 Task: Create in the project Wizardry in Backlog an issue 'Integrate a new feedback survey feature into an existing website to gather user feedback and suggestions', assign it to team member softage.1@softage.net and change the status to IN PROGRESS.
Action: Mouse moved to (258, 312)
Screenshot: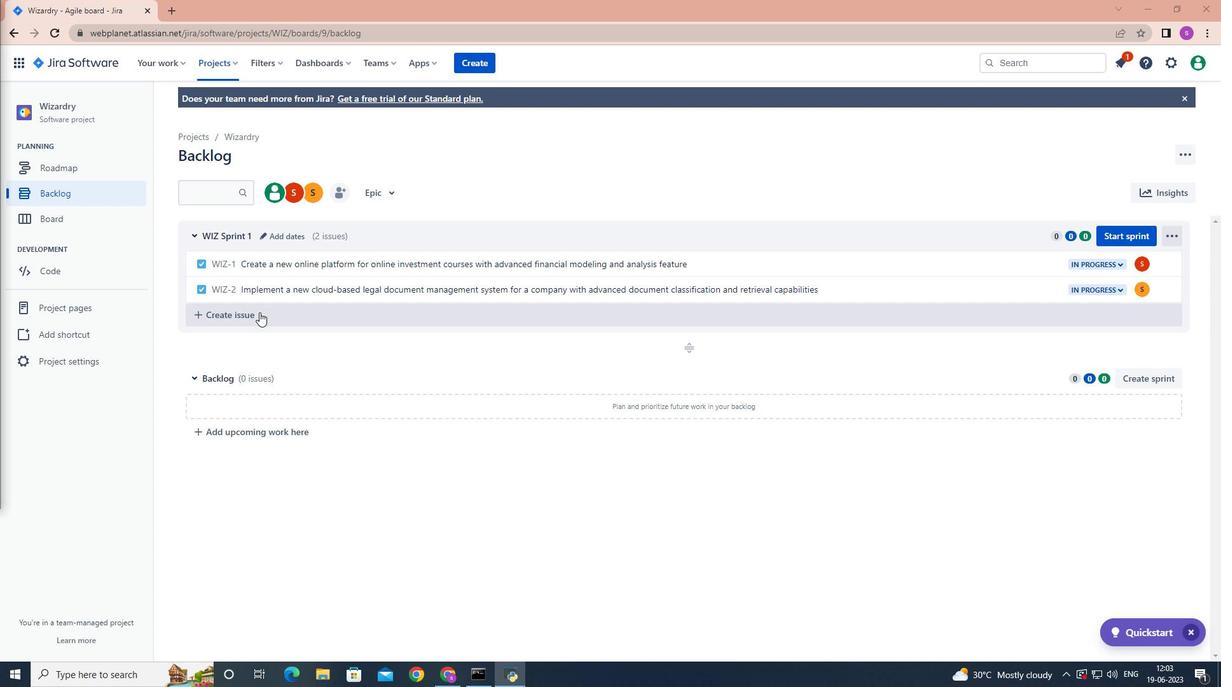 
Action: Mouse pressed left at (258, 312)
Screenshot: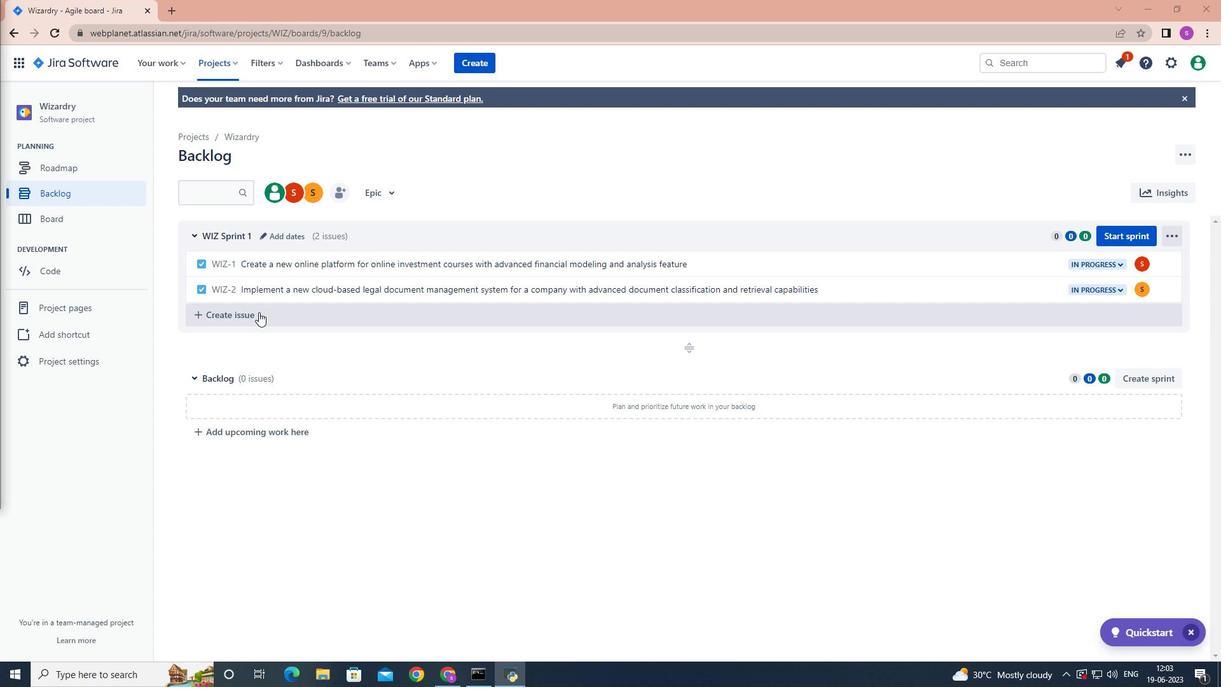 
Action: Mouse moved to (258, 312)
Screenshot: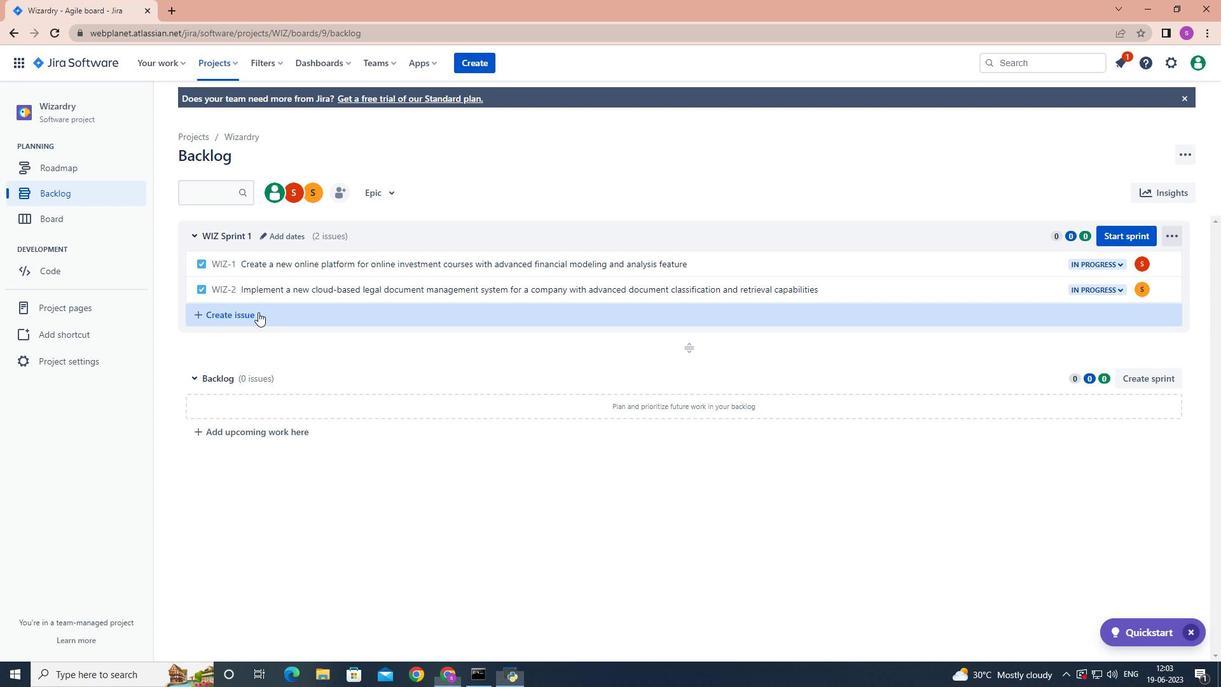 
Action: Key pressed <Key.shift>Integrate<Key.space>a<Key.space>new<Key.space>feedback<Key.space>survey<Key.space>feature<Key.space>into<Key.space>an<Key.space>existing<Key.space>wen<Key.backspace>bsite<Key.space>to<Key.space>gather<Key.space>user<Key.space>feedback<Key.space>and<Key.space>suggestion<Key.space><Key.enter>
Screenshot: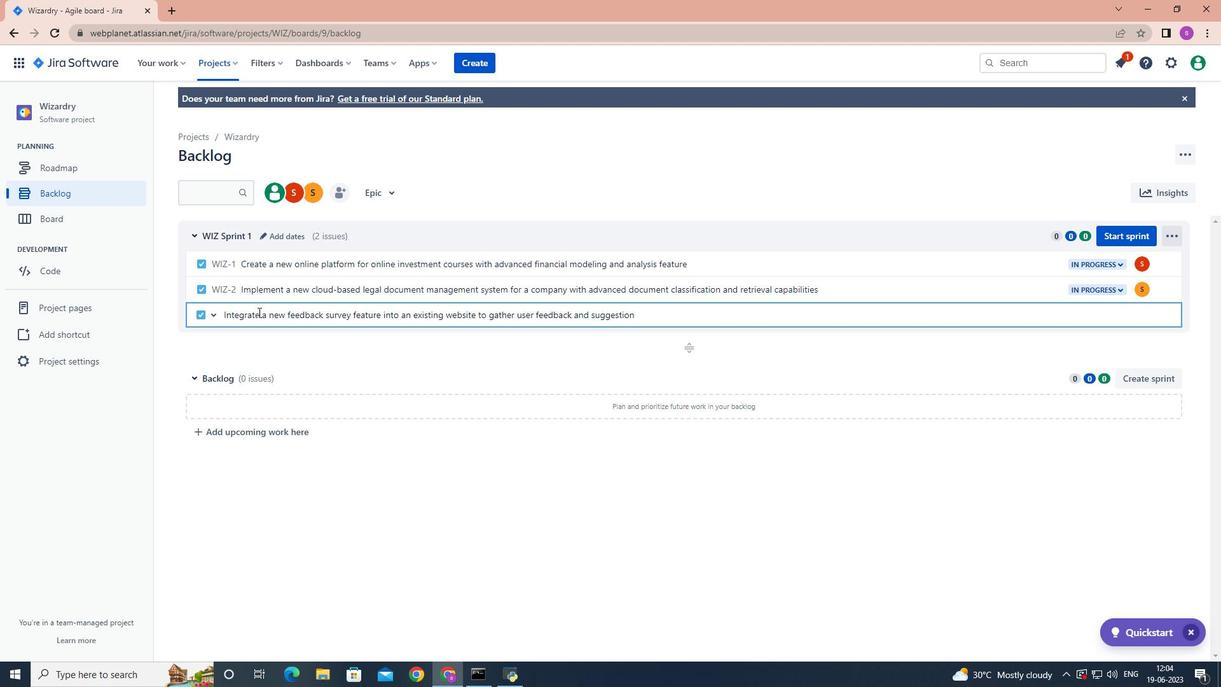 
Action: Mouse moved to (1138, 315)
Screenshot: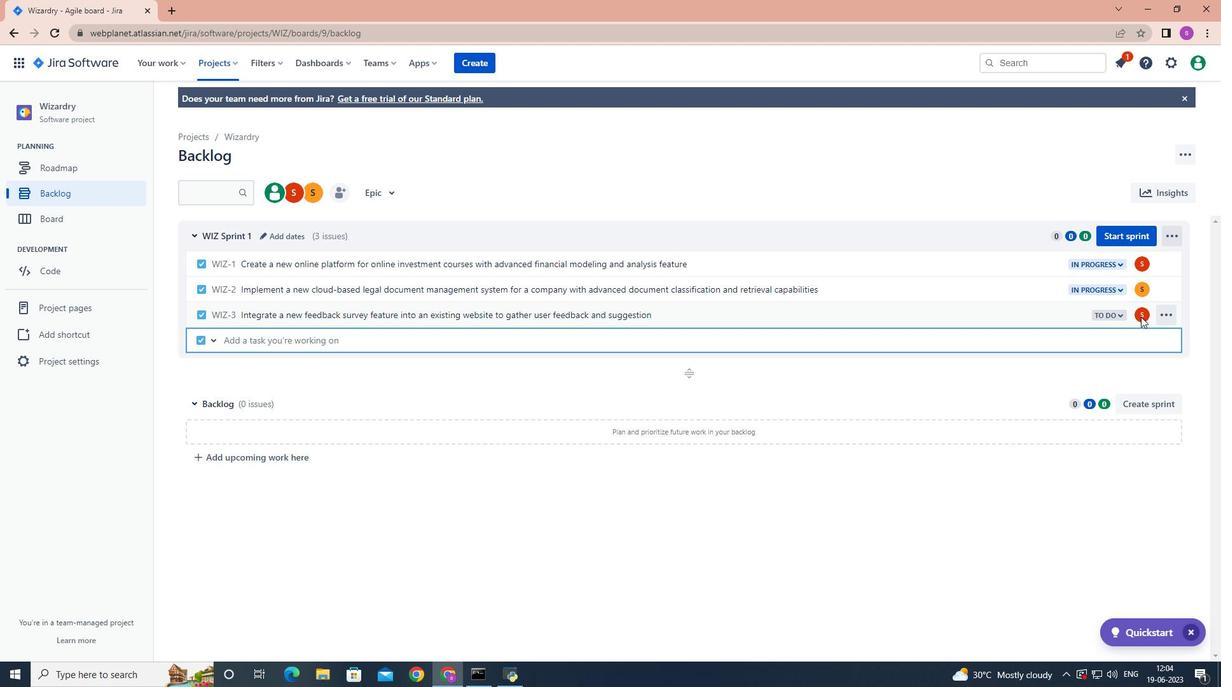 
Action: Mouse pressed left at (1138, 315)
Screenshot: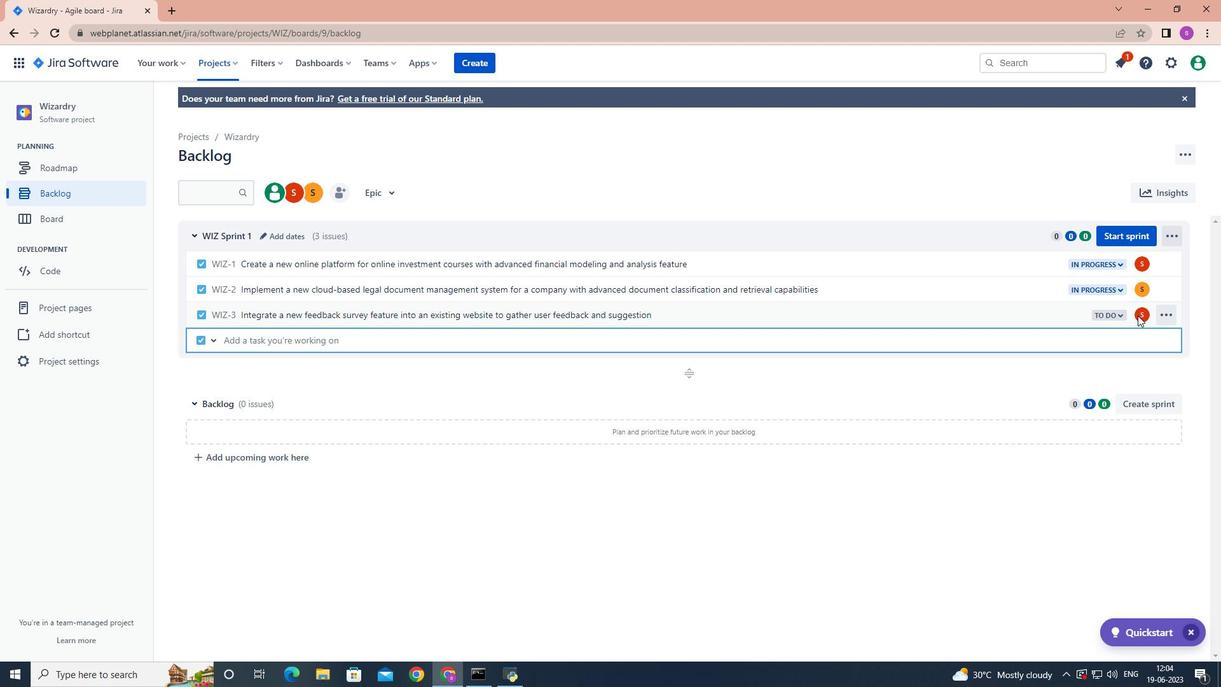
Action: Mouse moved to (1138, 315)
Screenshot: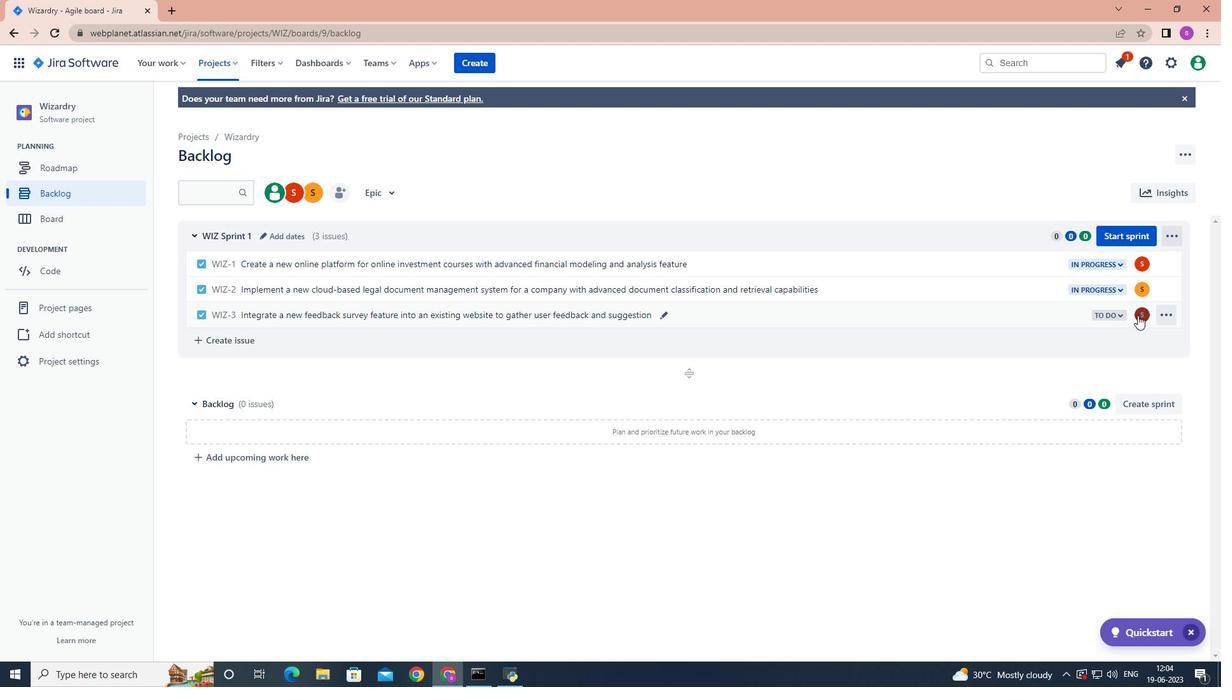 
Action: Mouse pressed left at (1138, 315)
Screenshot: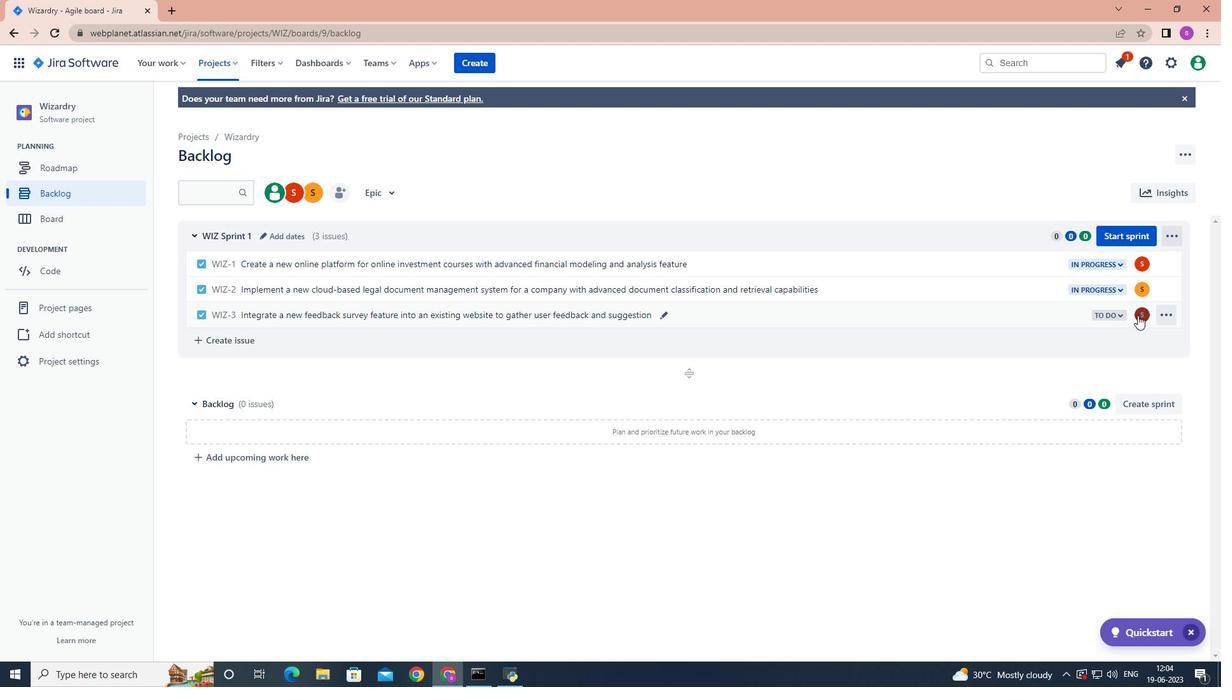 
Action: Mouse moved to (1135, 315)
Screenshot: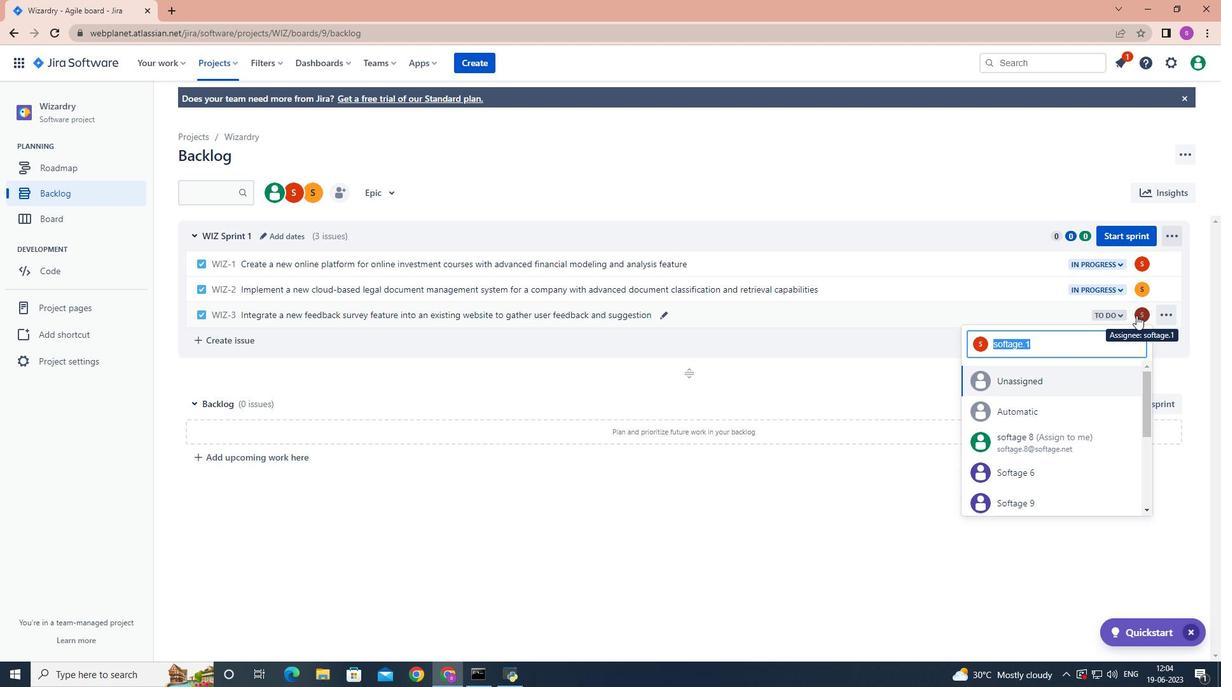 
Action: Key pressed softage.1
Screenshot: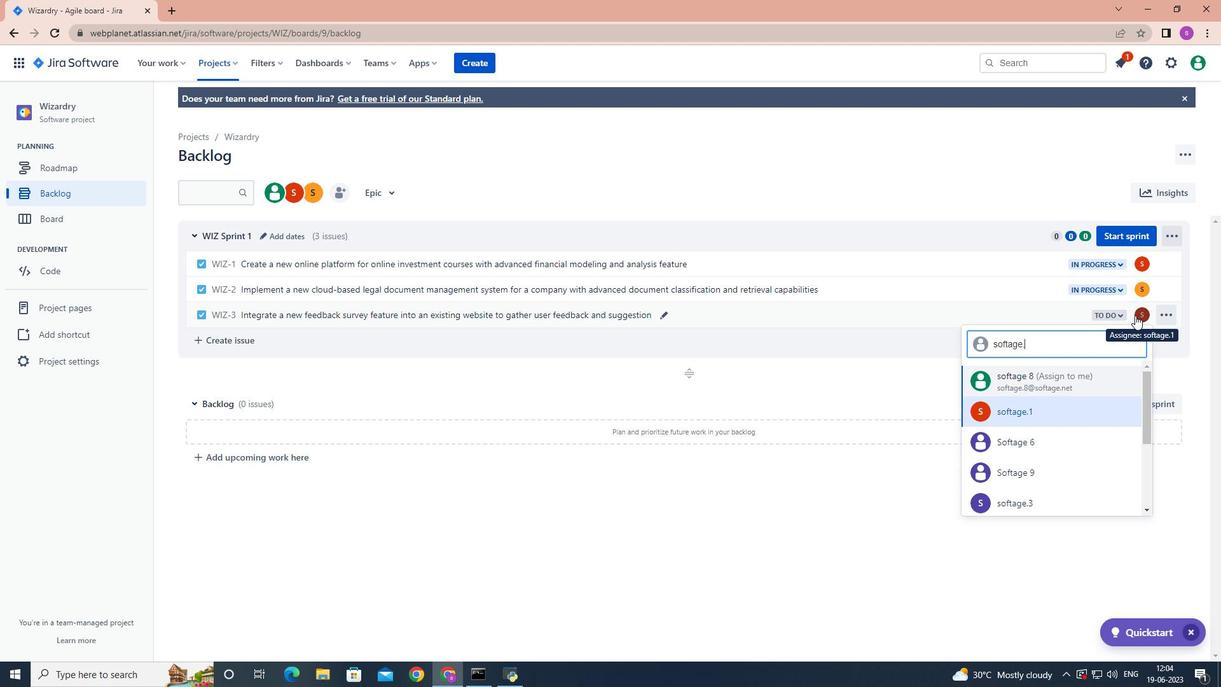 
Action: Mouse moved to (1046, 413)
Screenshot: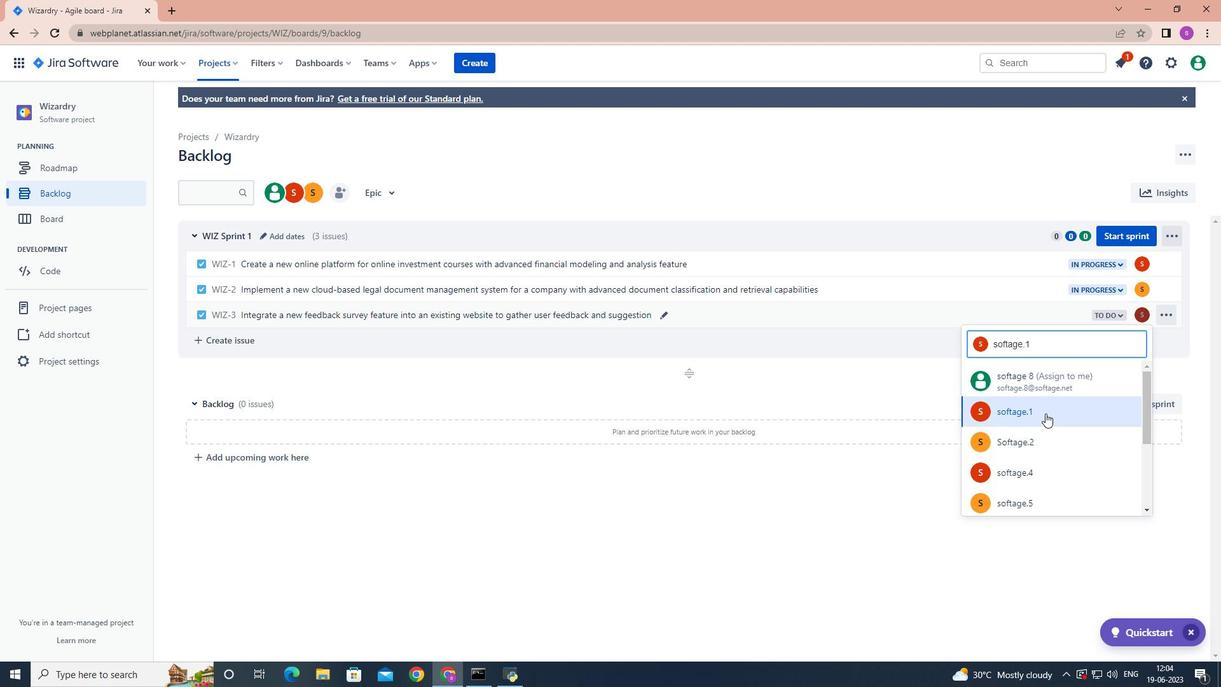 
Action: Mouse pressed left at (1046, 413)
Screenshot: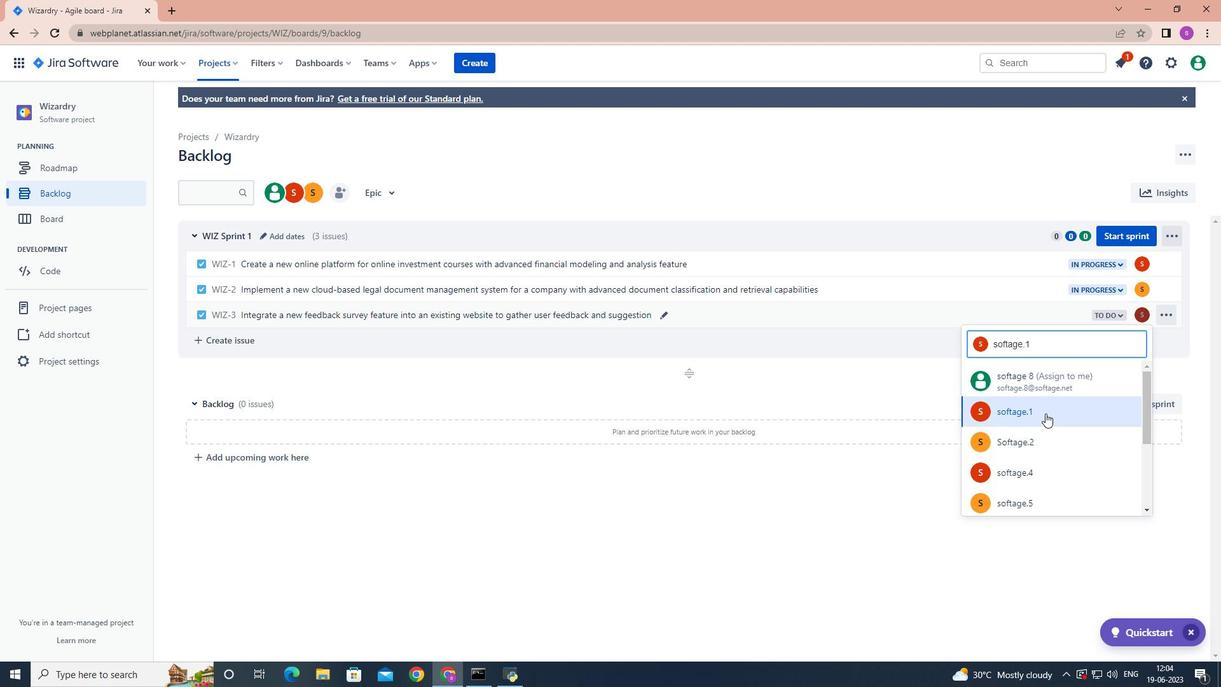 
Action: Mouse moved to (1123, 318)
Screenshot: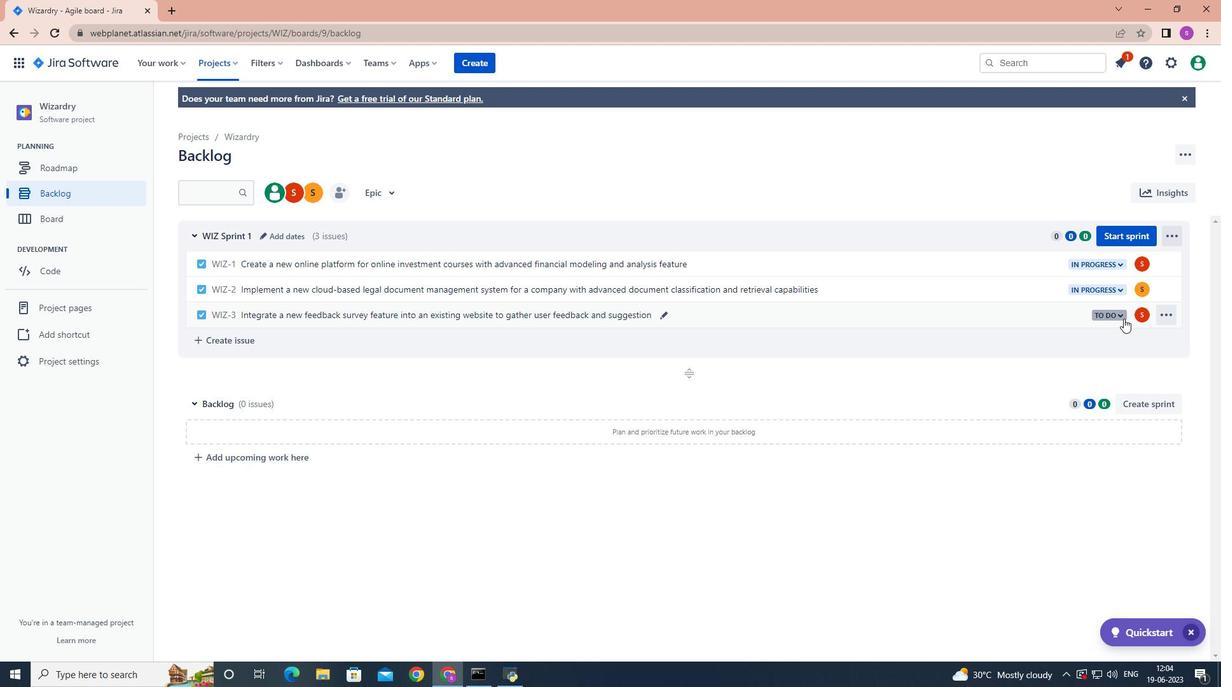 
Action: Mouse pressed left at (1123, 318)
Screenshot: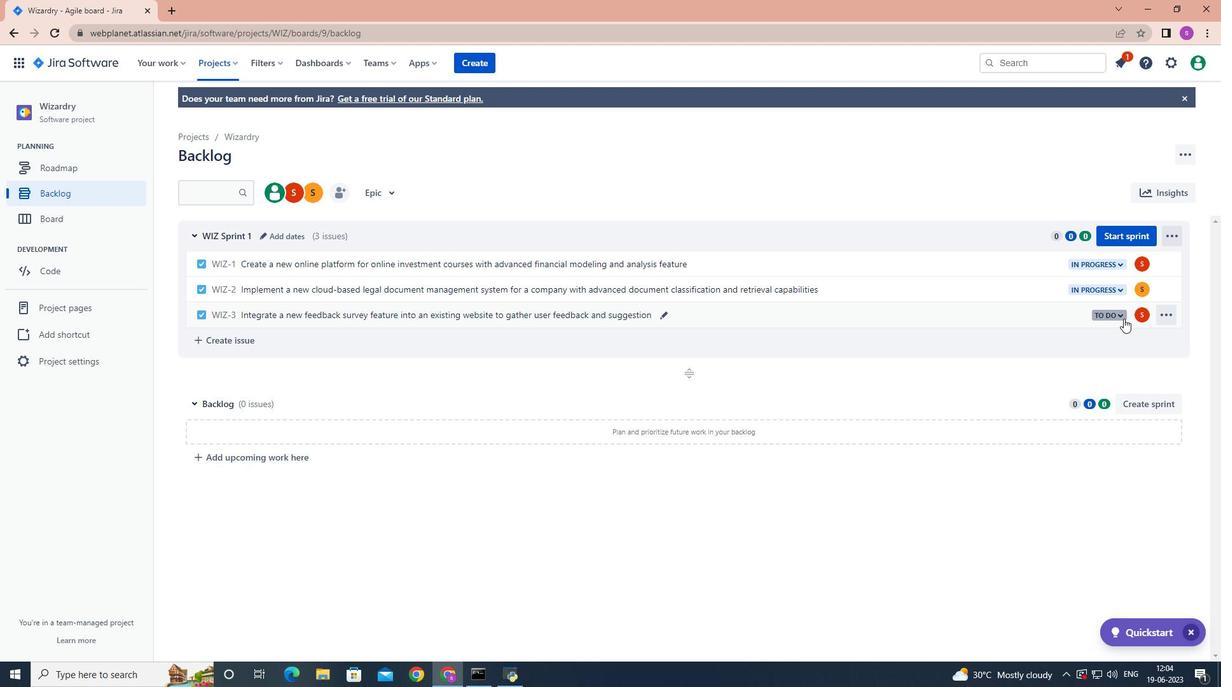 
Action: Mouse moved to (1047, 339)
Screenshot: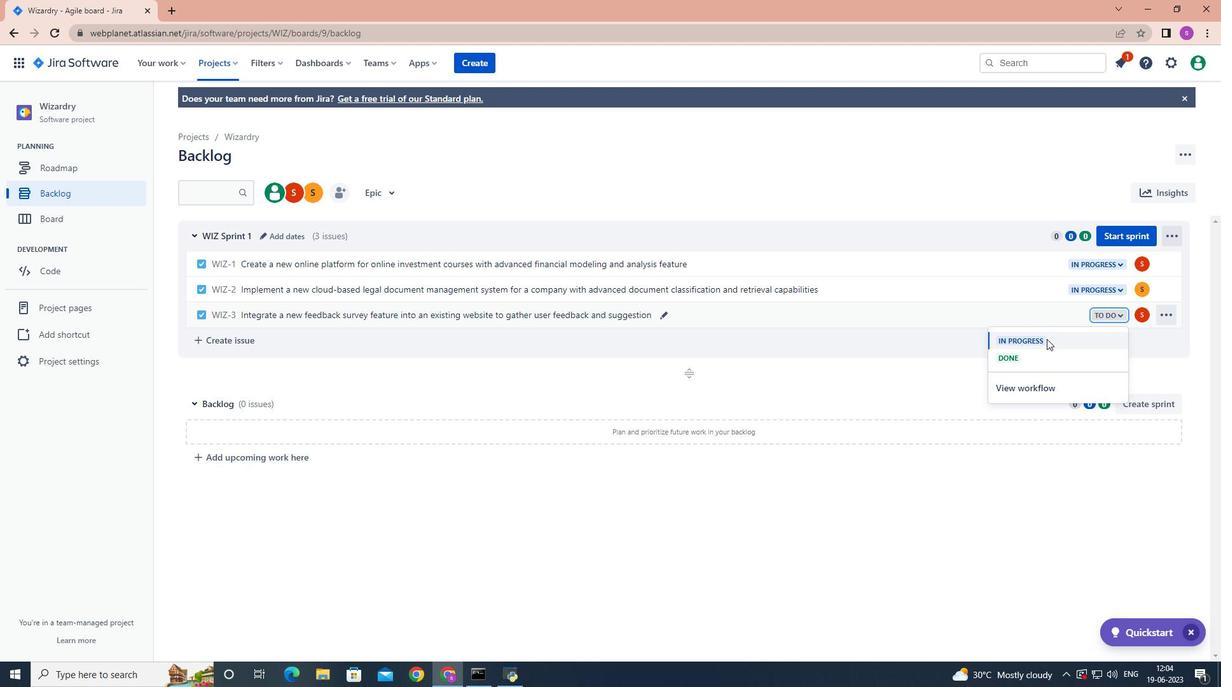 
Action: Mouse pressed left at (1047, 339)
Screenshot: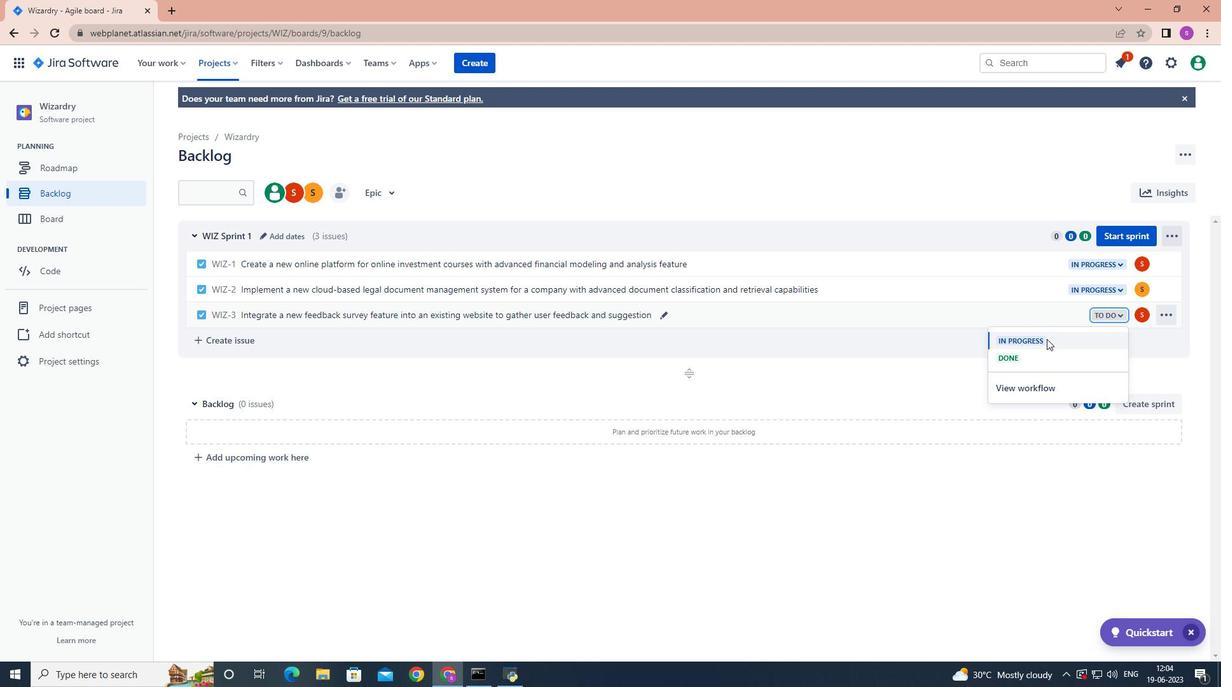 
Action: Mouse moved to (964, 550)
Screenshot: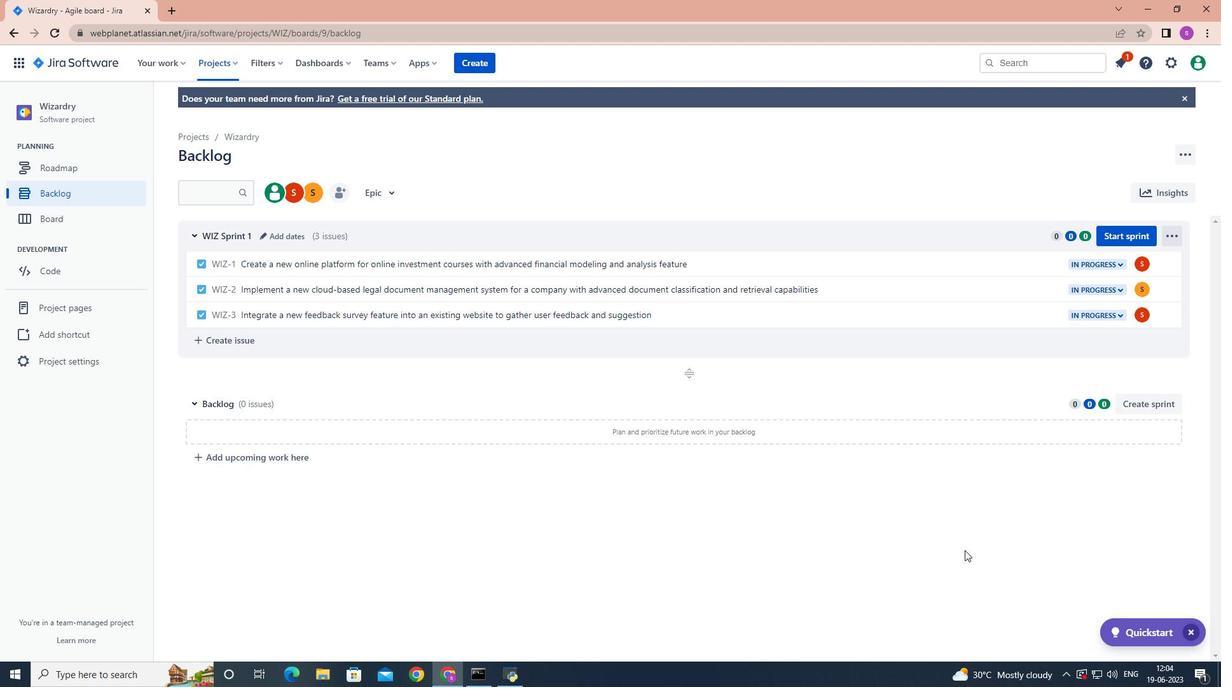 
